 Task: Add Original Sprout Miracle Detangler to the cart.
Action: Mouse moved to (240, 118)
Screenshot: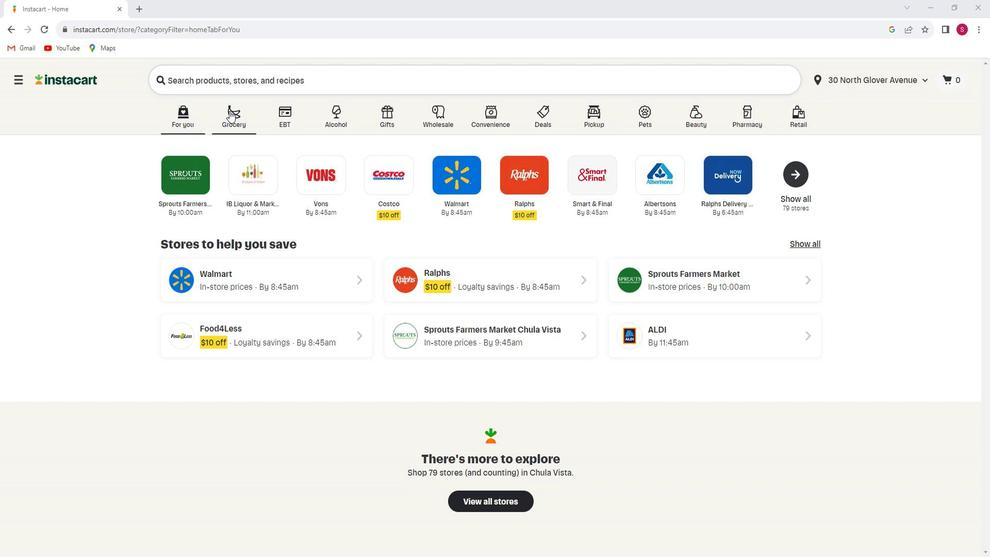 
Action: Mouse pressed left at (240, 118)
Screenshot: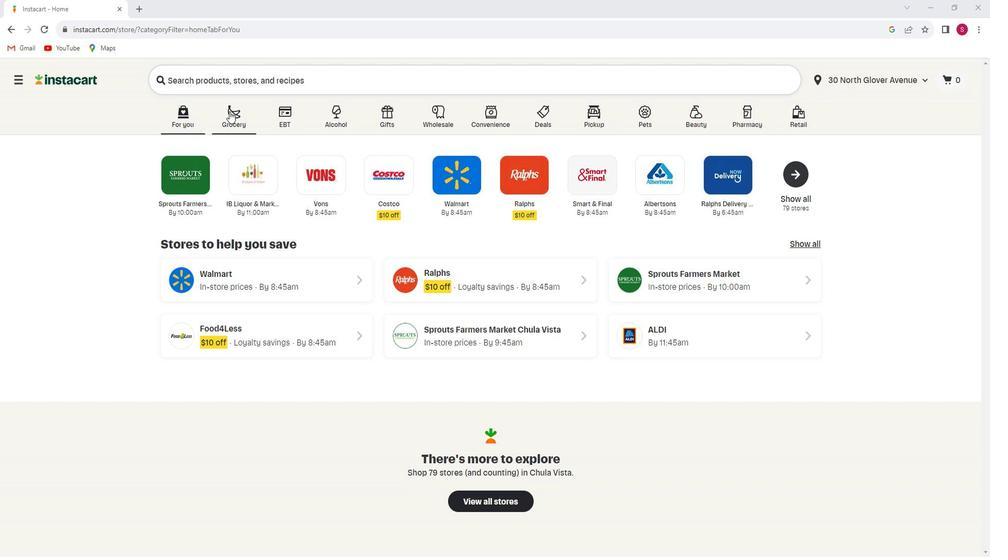 
Action: Mouse moved to (268, 300)
Screenshot: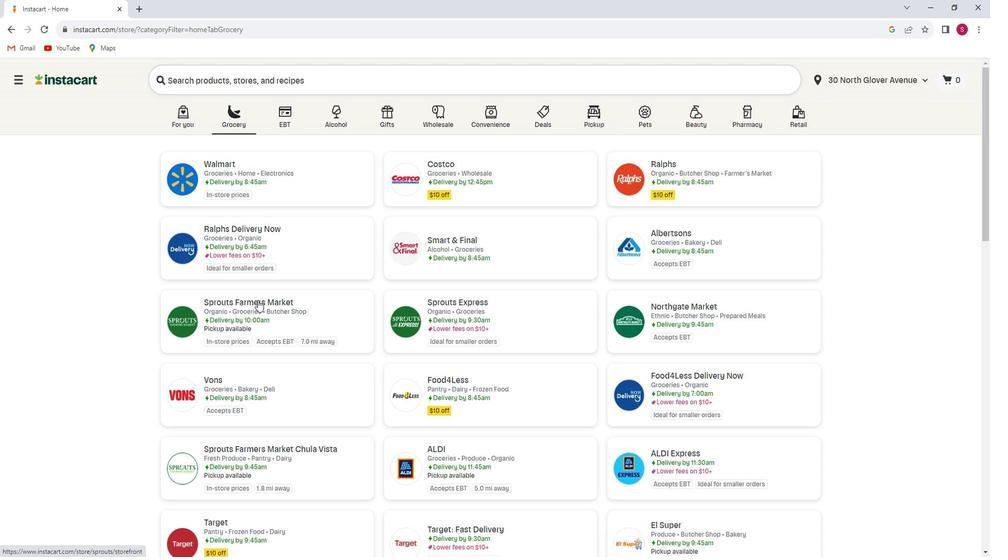 
Action: Mouse pressed left at (268, 300)
Screenshot: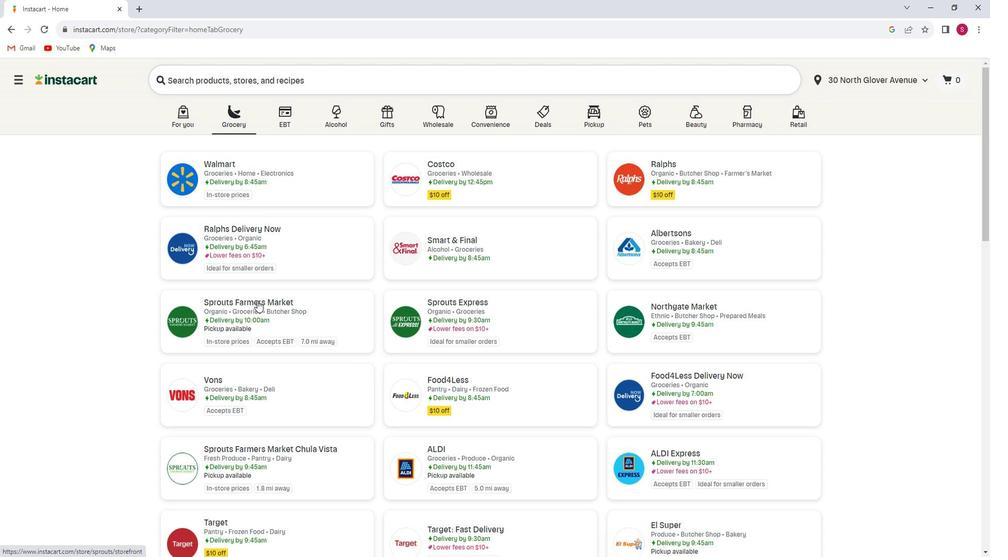 
Action: Mouse moved to (2, 393)
Screenshot: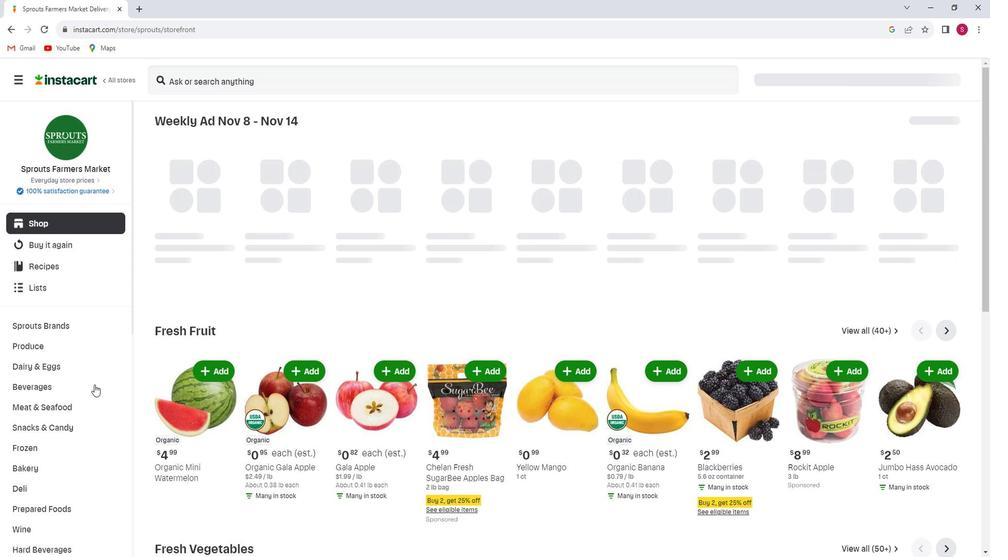 
Action: Mouse scrolled (2, 393) with delta (0, 0)
Screenshot: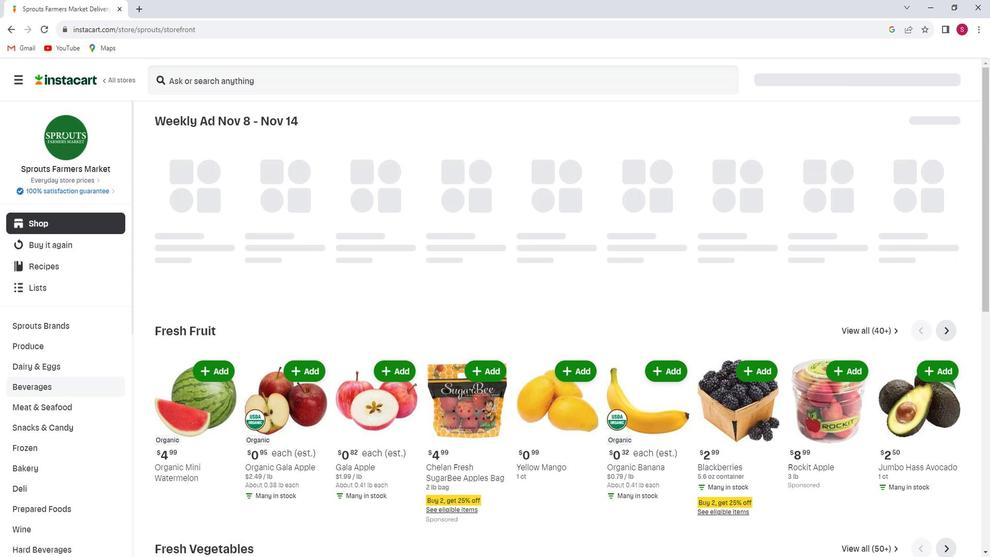 
Action: Mouse scrolled (2, 393) with delta (0, 0)
Screenshot: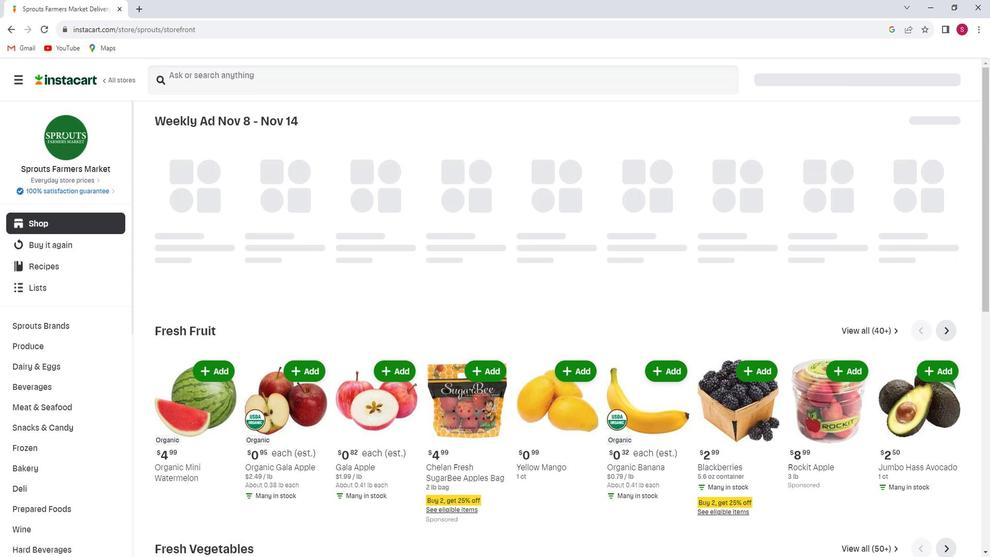 
Action: Mouse moved to (65, 389)
Screenshot: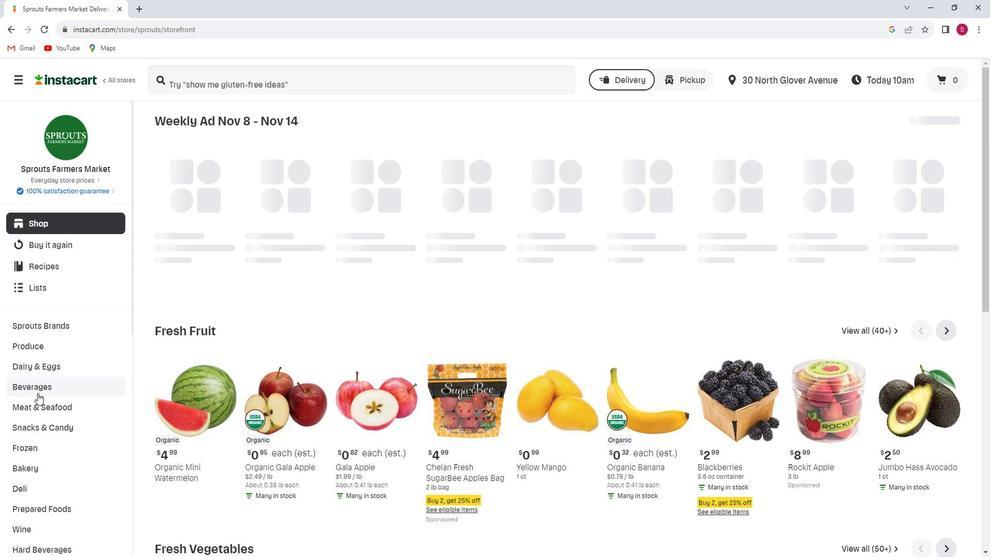 
Action: Mouse scrolled (65, 388) with delta (0, 0)
Screenshot: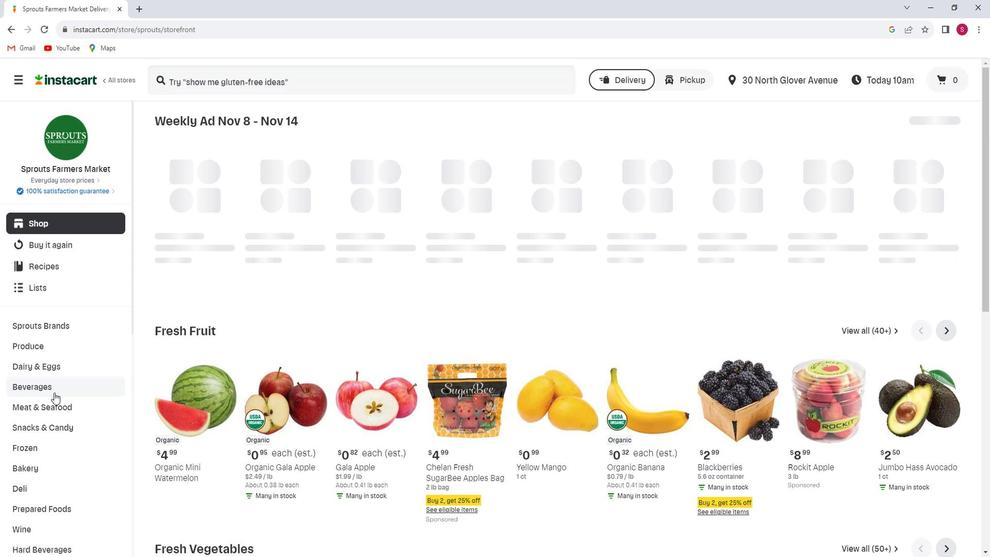 
Action: Mouse scrolled (65, 388) with delta (0, 0)
Screenshot: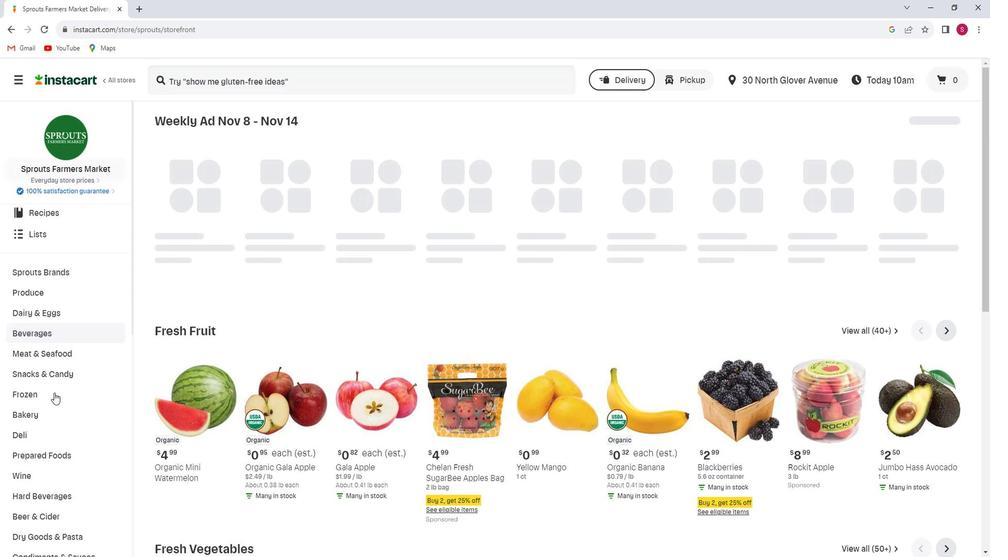 
Action: Mouse scrolled (65, 388) with delta (0, 0)
Screenshot: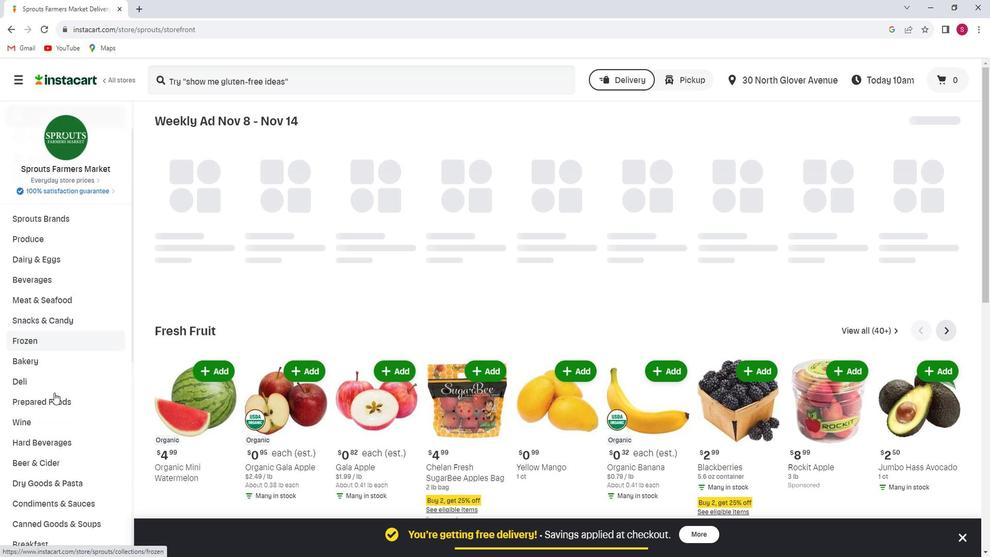 
Action: Mouse scrolled (65, 388) with delta (0, 0)
Screenshot: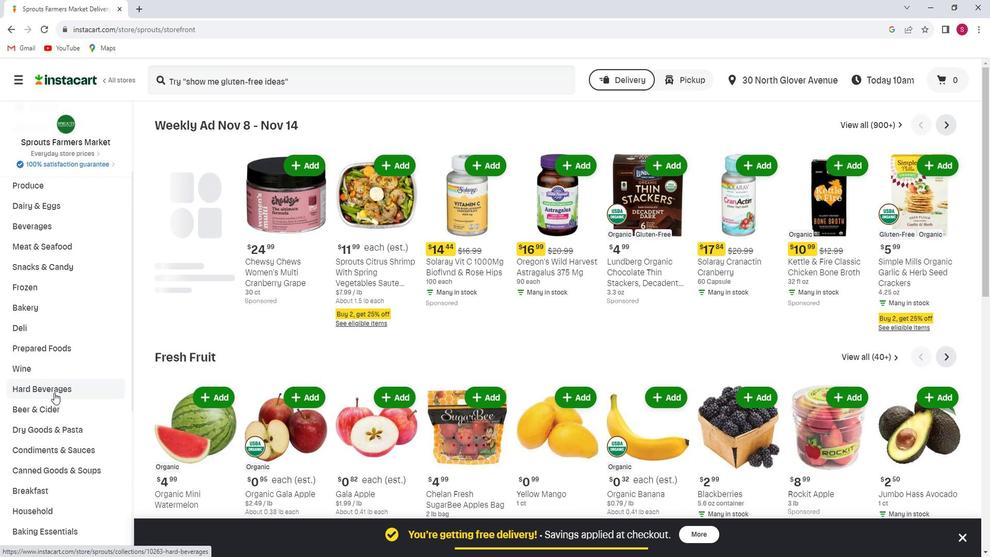 
Action: Mouse scrolled (65, 388) with delta (0, 0)
Screenshot: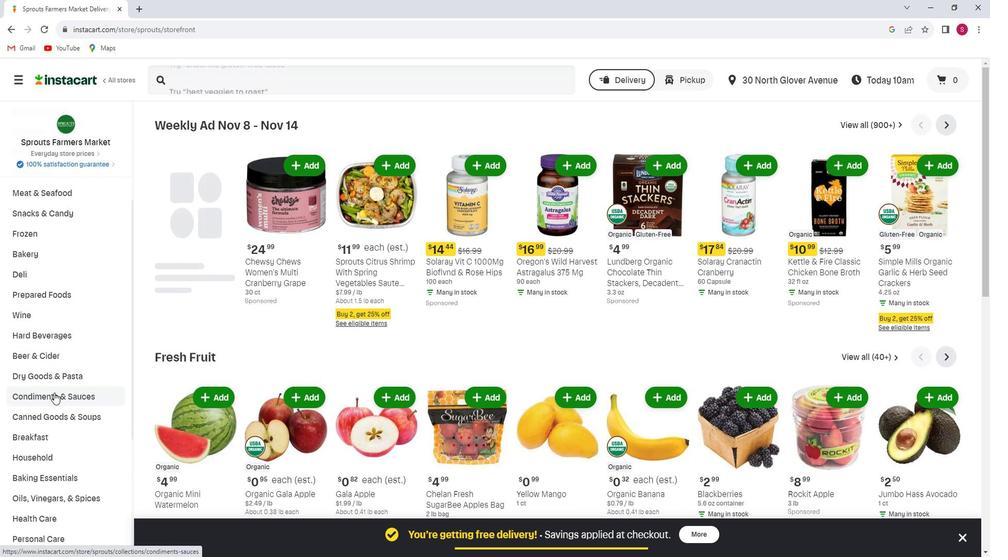 
Action: Mouse scrolled (65, 388) with delta (0, 0)
Screenshot: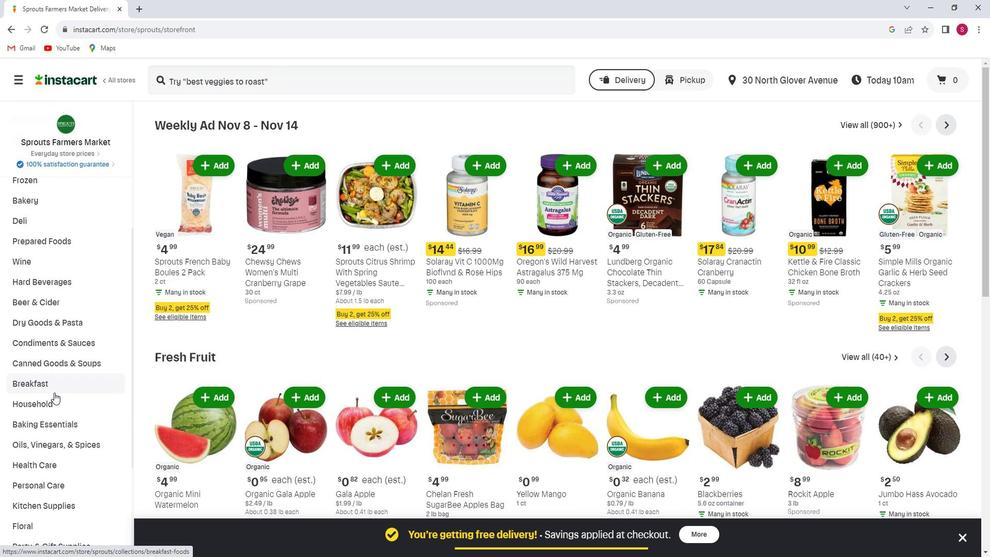 
Action: Mouse moved to (75, 384)
Screenshot: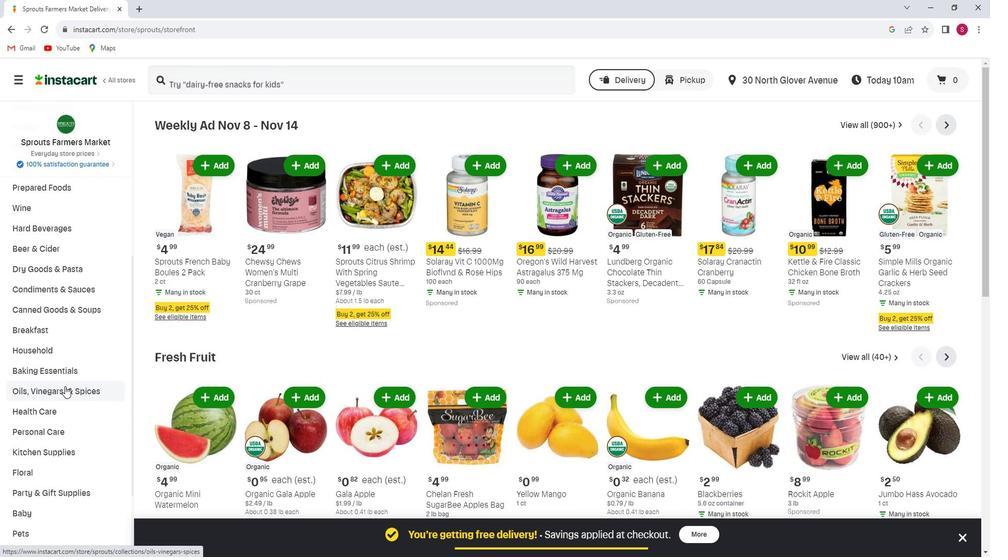 
Action: Mouse scrolled (75, 384) with delta (0, 0)
Screenshot: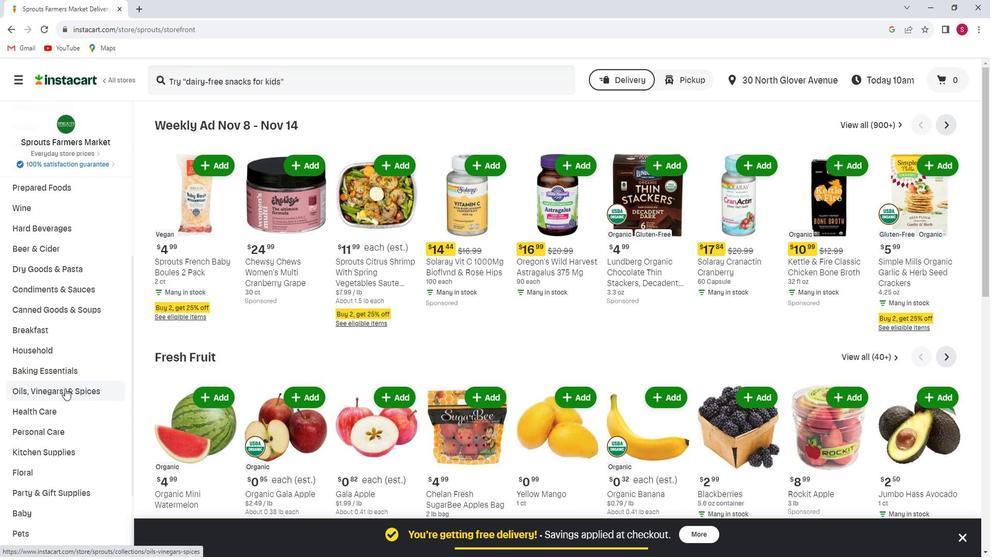 
Action: Mouse moved to (79, 377)
Screenshot: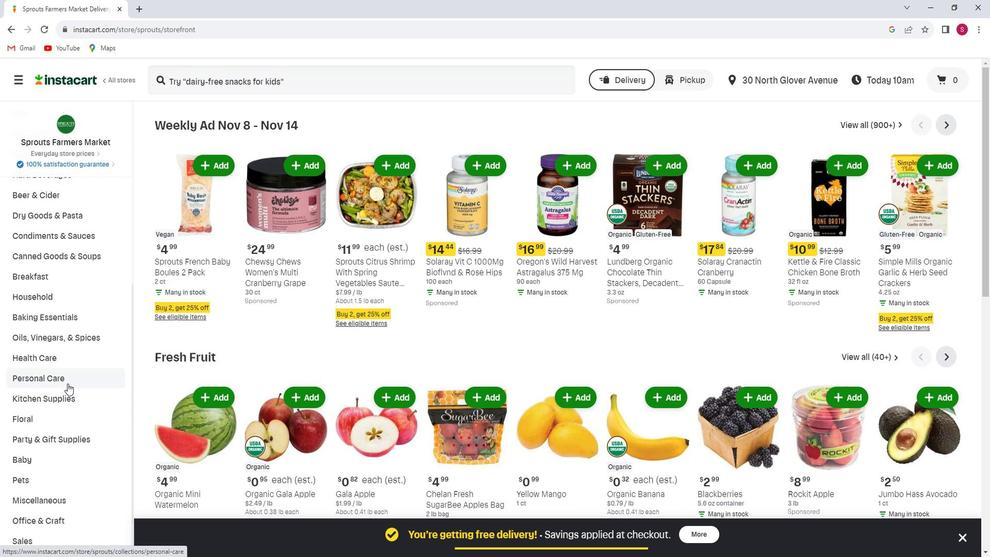
Action: Mouse pressed left at (79, 377)
Screenshot: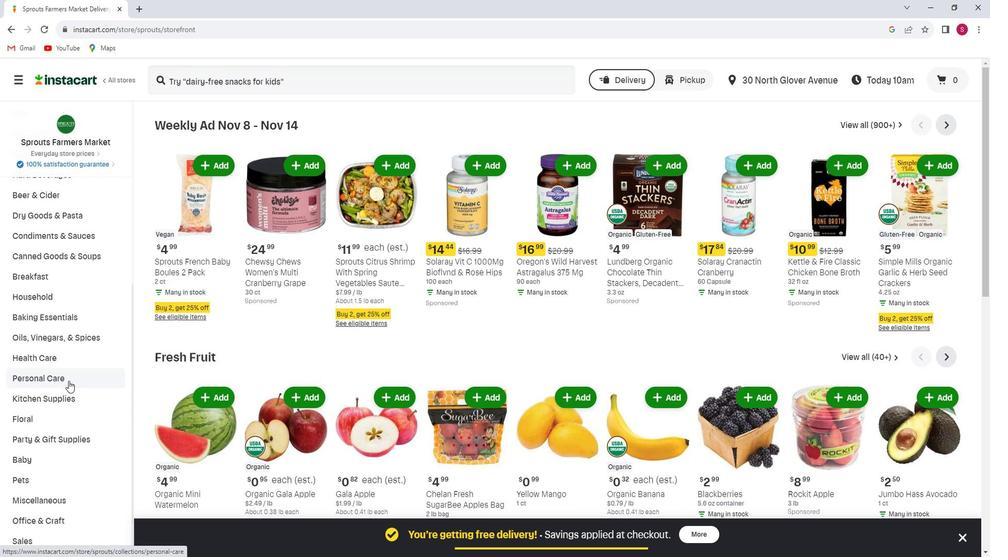 
Action: Mouse moved to (677, 152)
Screenshot: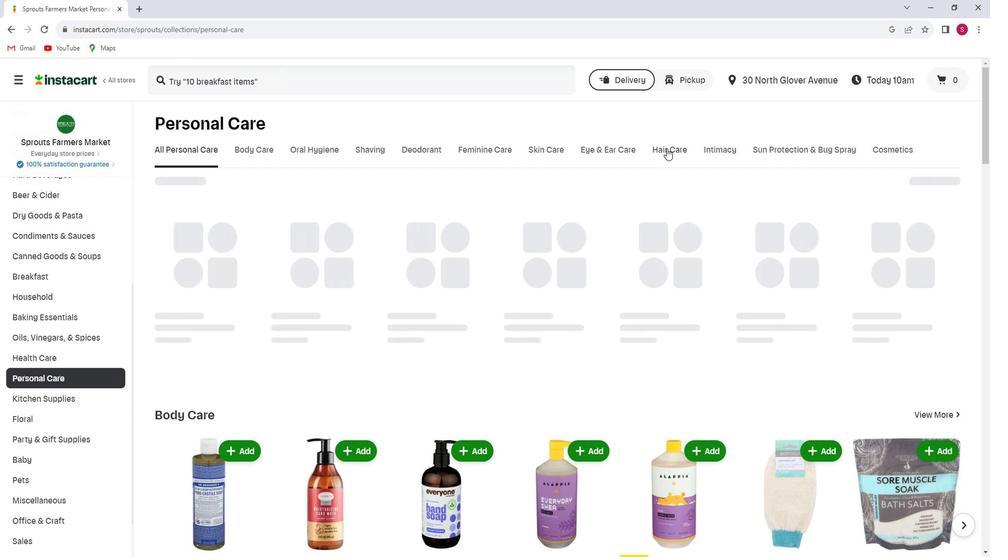 
Action: Mouse pressed left at (677, 152)
Screenshot: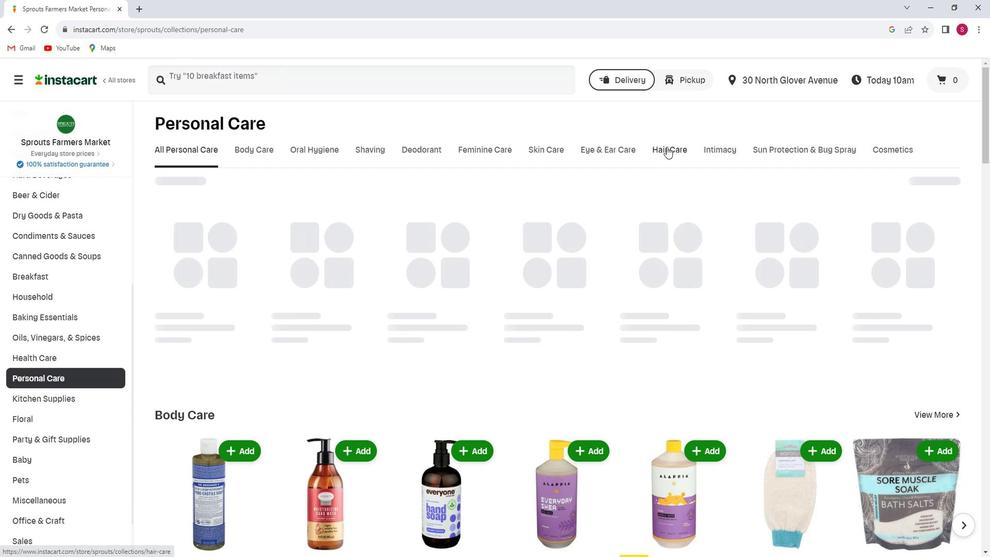
Action: Mouse moved to (522, 198)
Screenshot: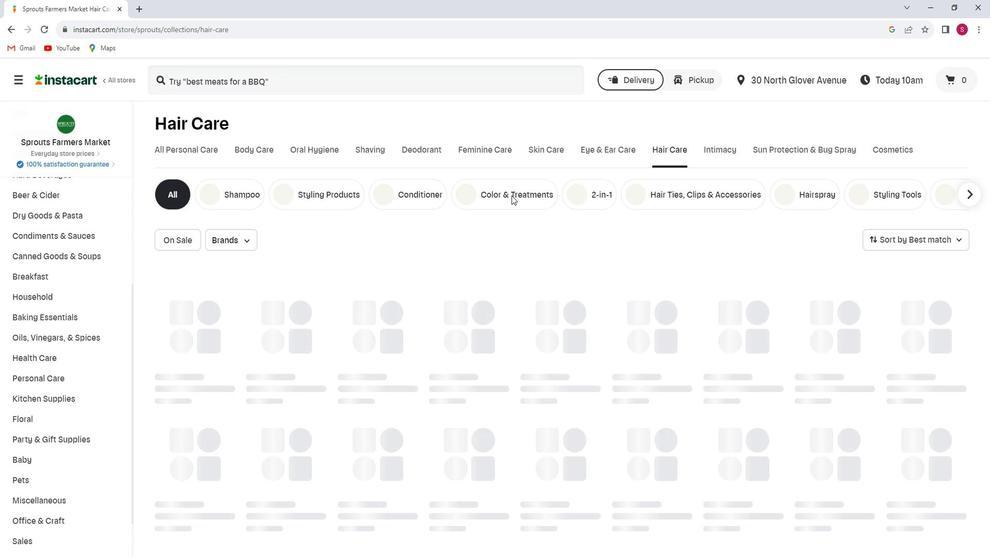 
Action: Mouse pressed left at (522, 198)
Screenshot: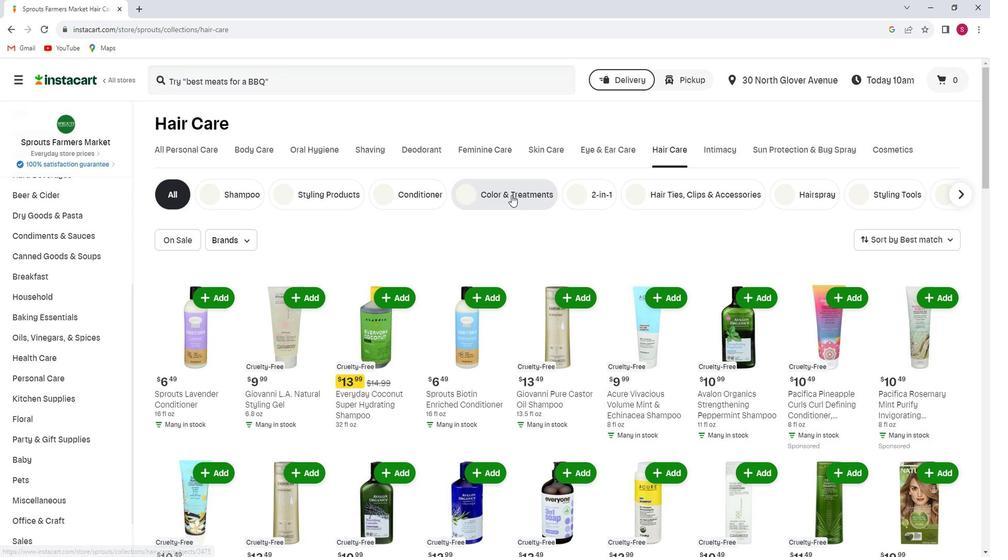 
Action: Mouse moved to (352, 86)
Screenshot: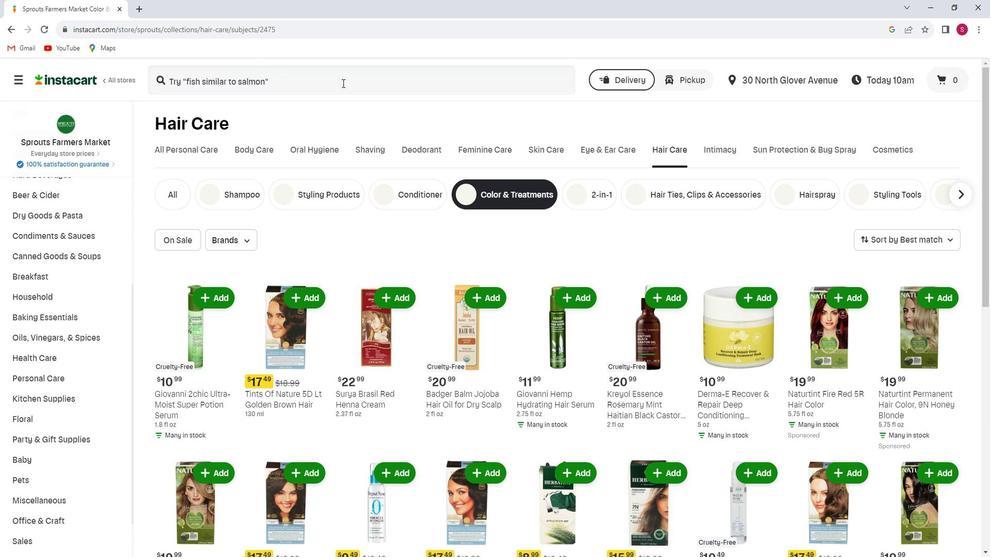 
Action: Mouse pressed left at (352, 86)
Screenshot: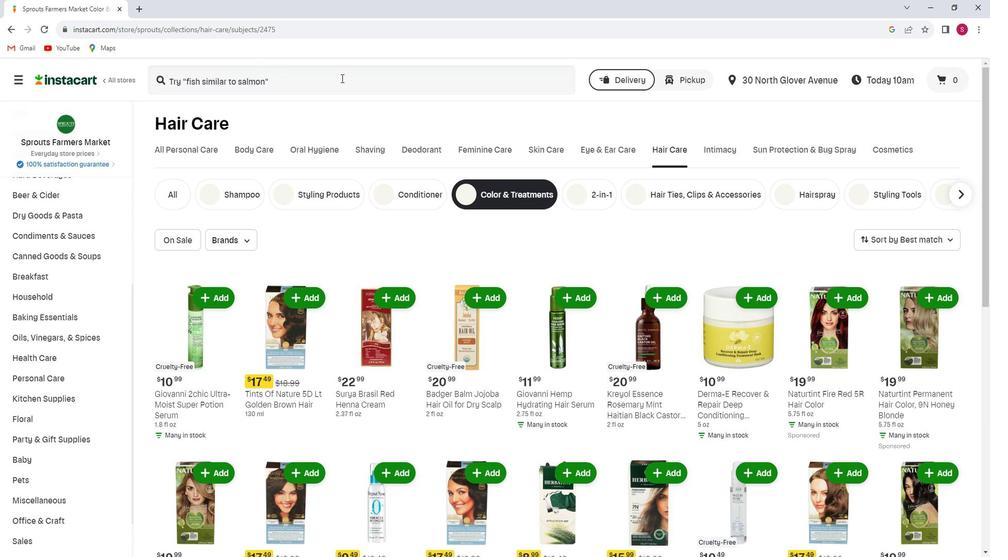 
Action: Key pressed <Key.shift_r>Original<Key.space><Key.shift>Sprout<Key.space><Key.shift>Miracle<Key.space><Key.shift>Detangler<Key.enter>
Screenshot: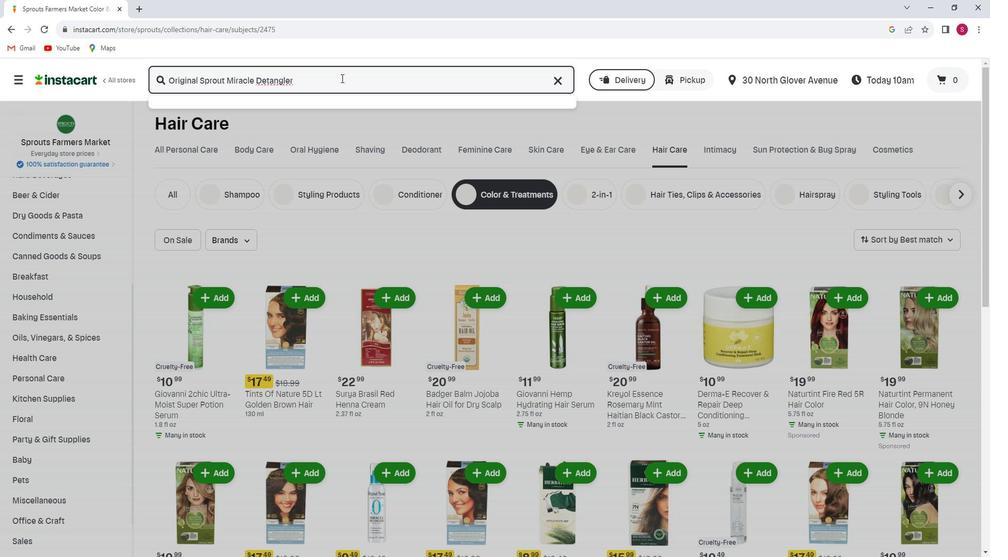 
Action: Mouse moved to (304, 174)
Screenshot: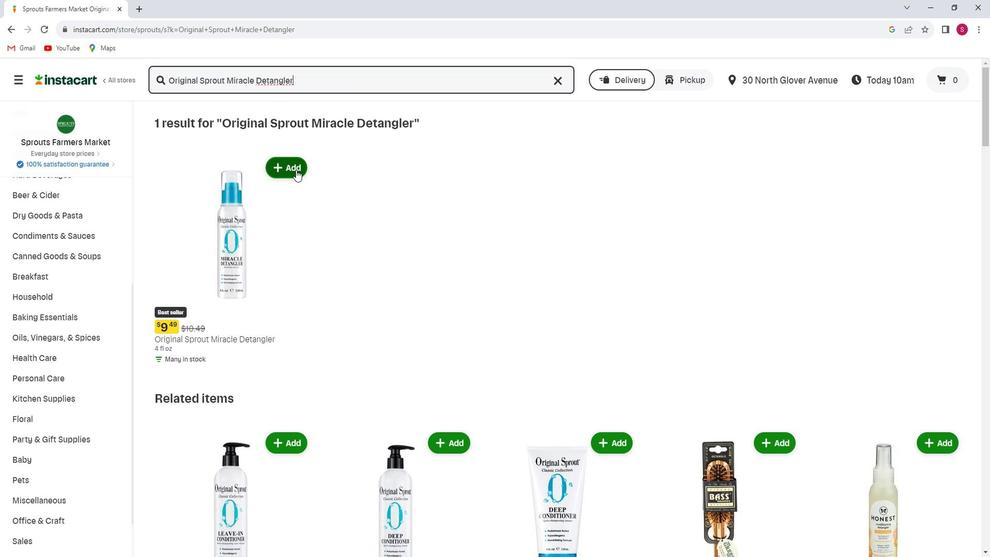 
Action: Mouse pressed left at (304, 174)
Screenshot: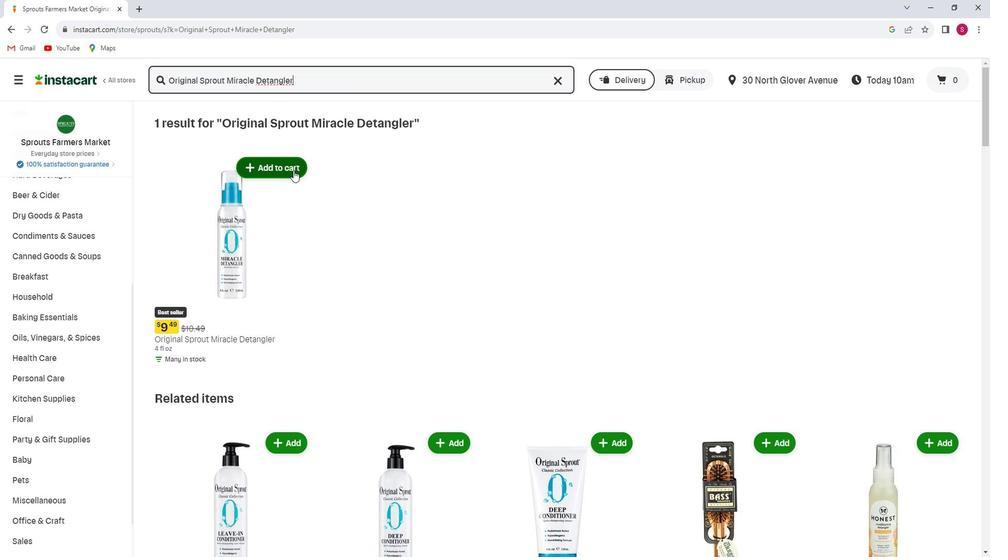 
Action: Mouse moved to (304, 194)
Screenshot: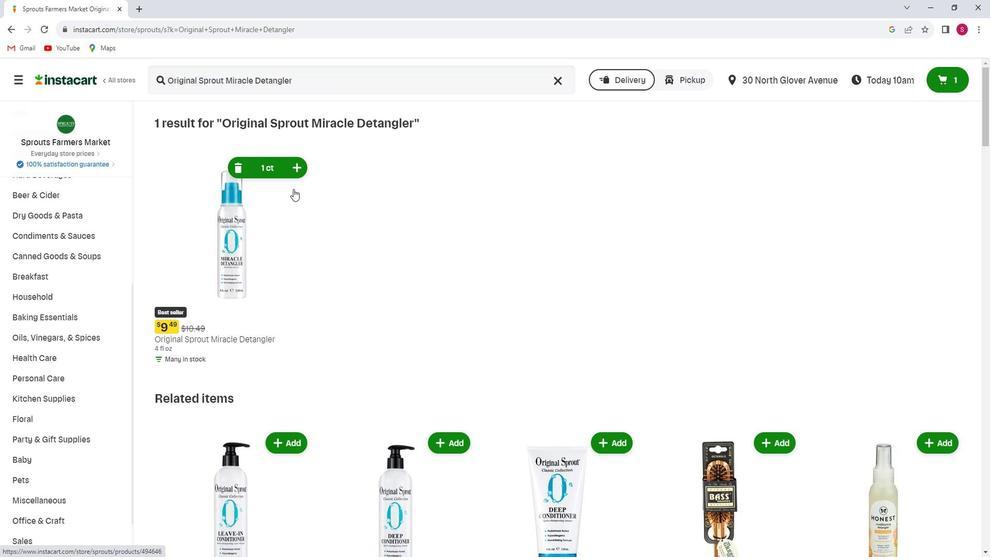 
